 Task: Look for products in the category "Flatbreads" from Star Anise Foods only.
Action: Mouse moved to (22, 91)
Screenshot: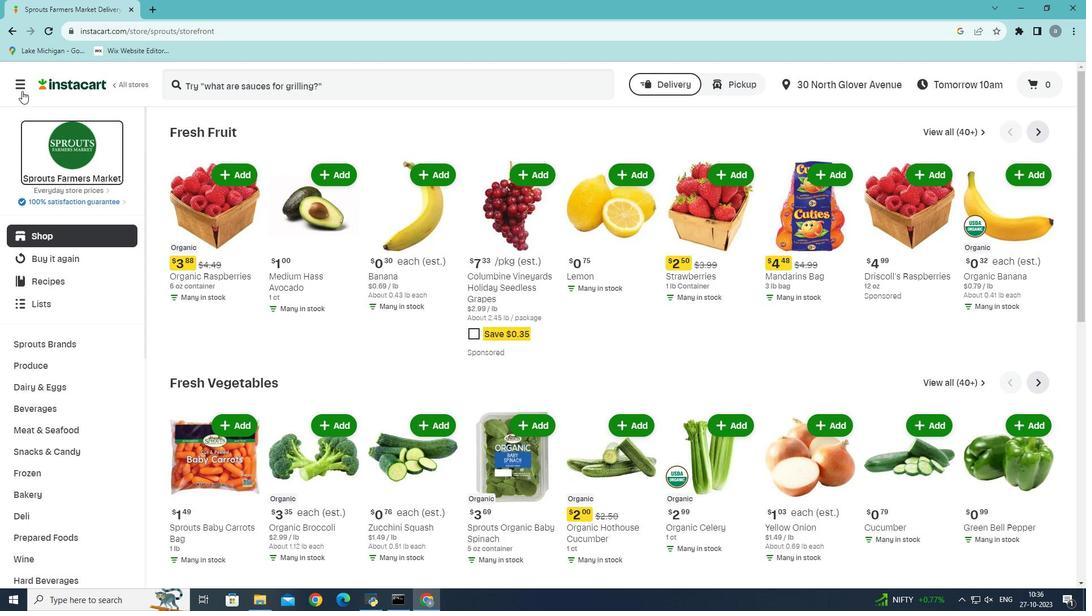 
Action: Mouse pressed left at (22, 91)
Screenshot: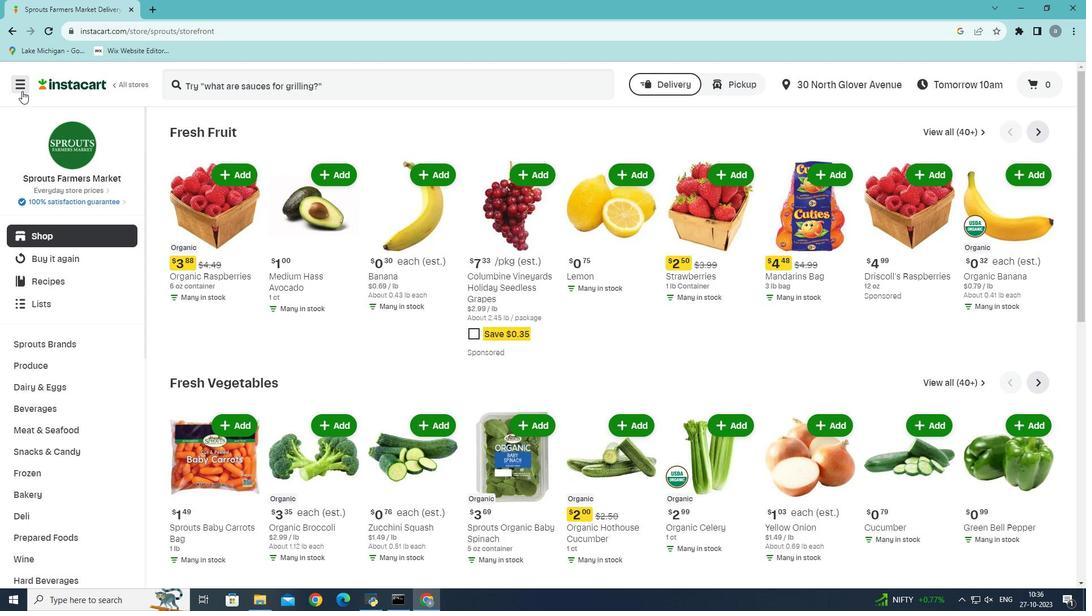 
Action: Mouse moved to (49, 333)
Screenshot: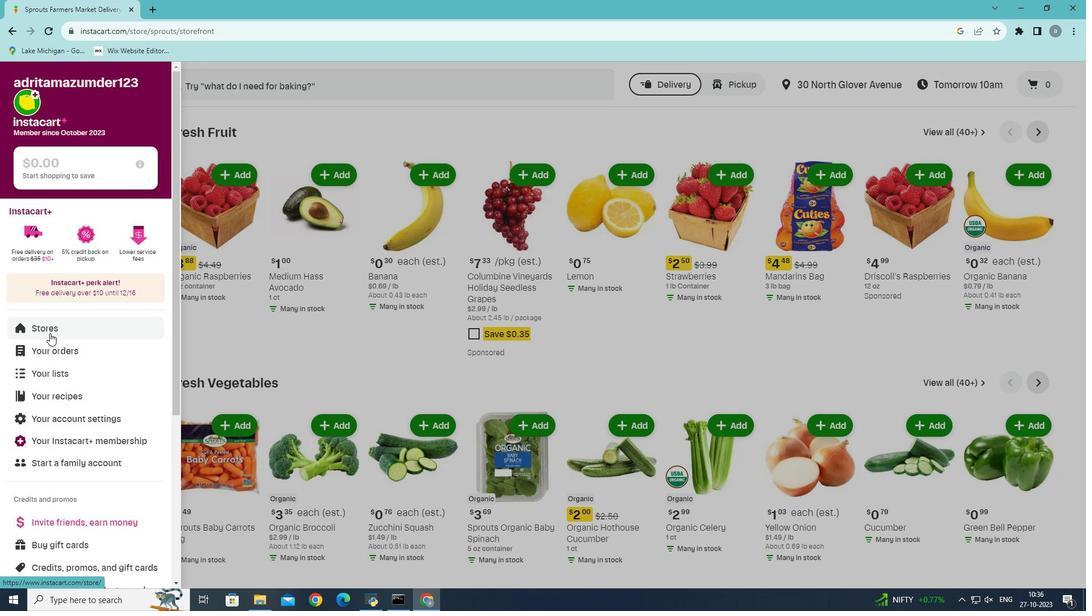 
Action: Mouse pressed left at (49, 333)
Screenshot: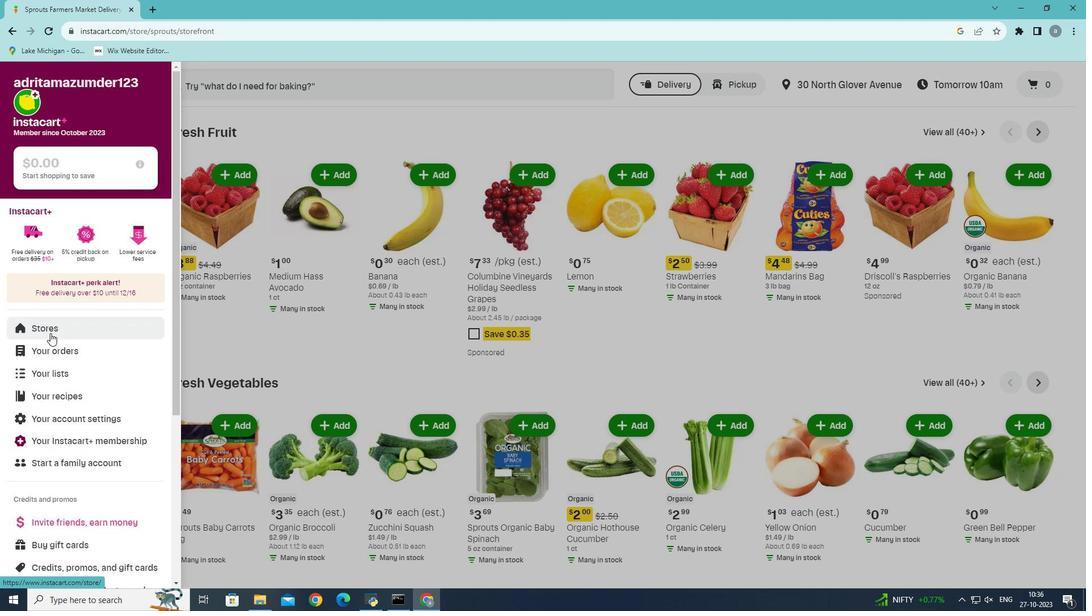 
Action: Mouse moved to (254, 123)
Screenshot: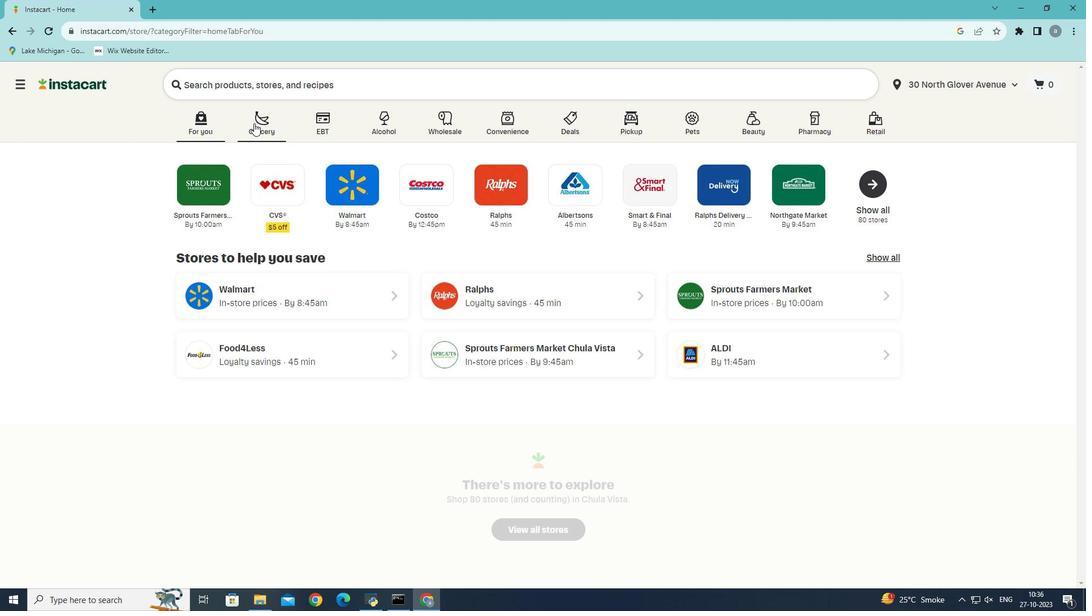 
Action: Mouse pressed left at (254, 123)
Screenshot: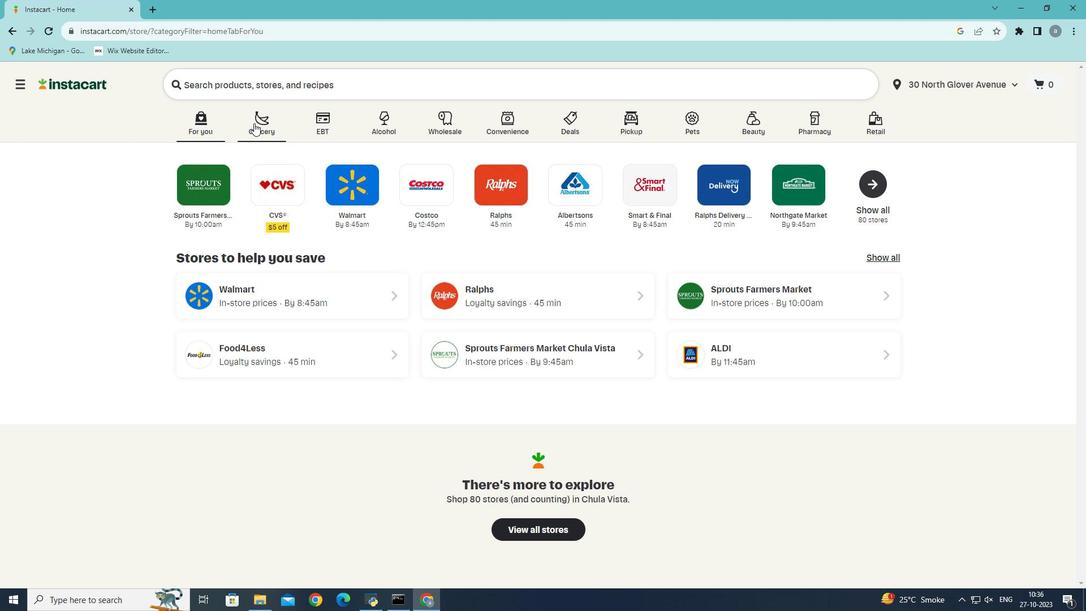 
Action: Mouse moved to (255, 321)
Screenshot: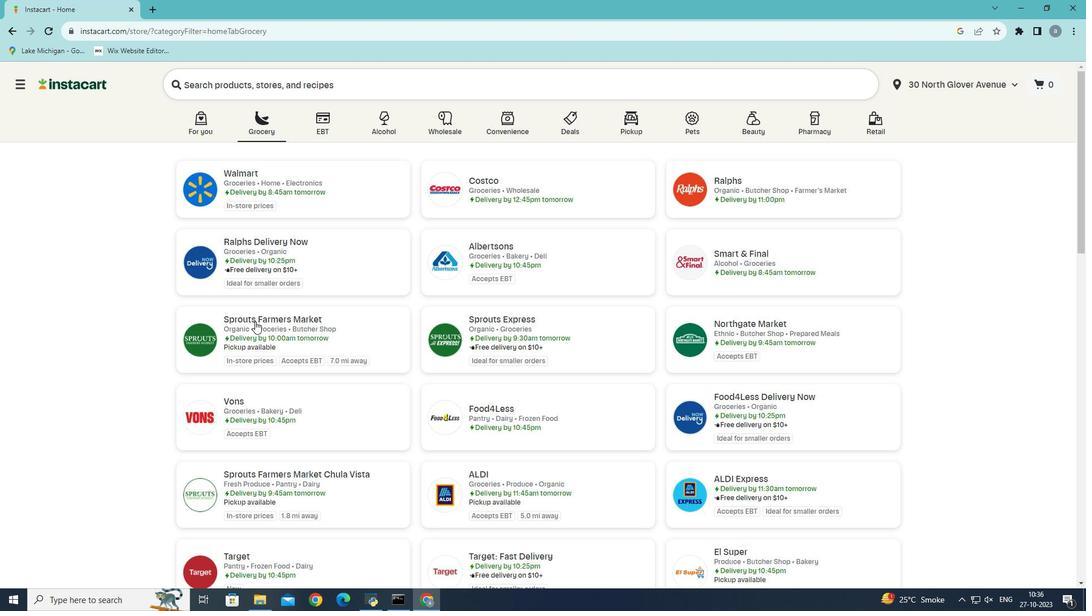 
Action: Mouse pressed left at (255, 321)
Screenshot: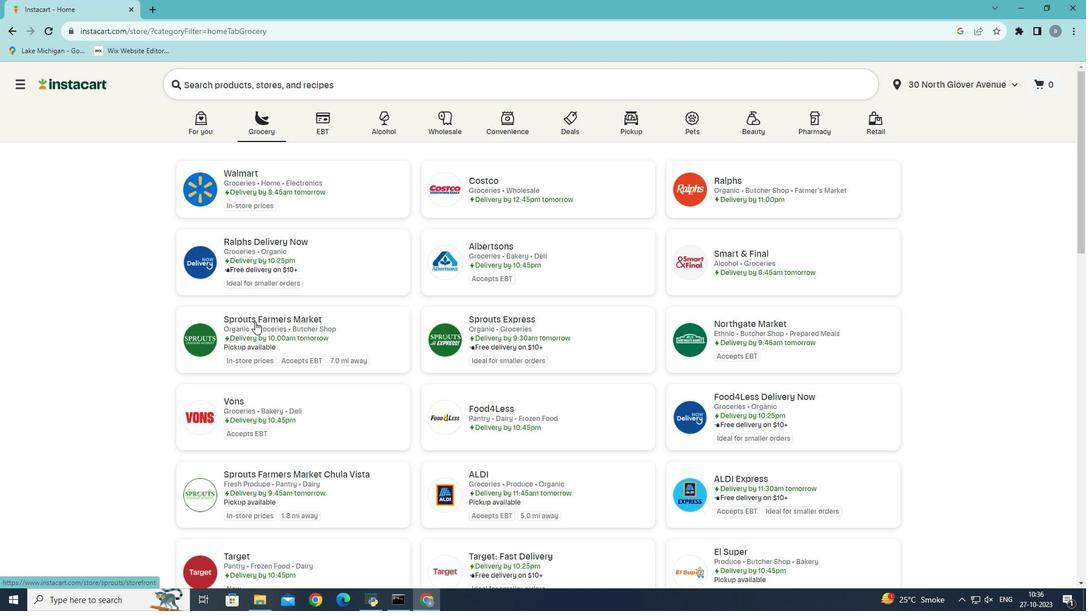 
Action: Mouse moved to (37, 494)
Screenshot: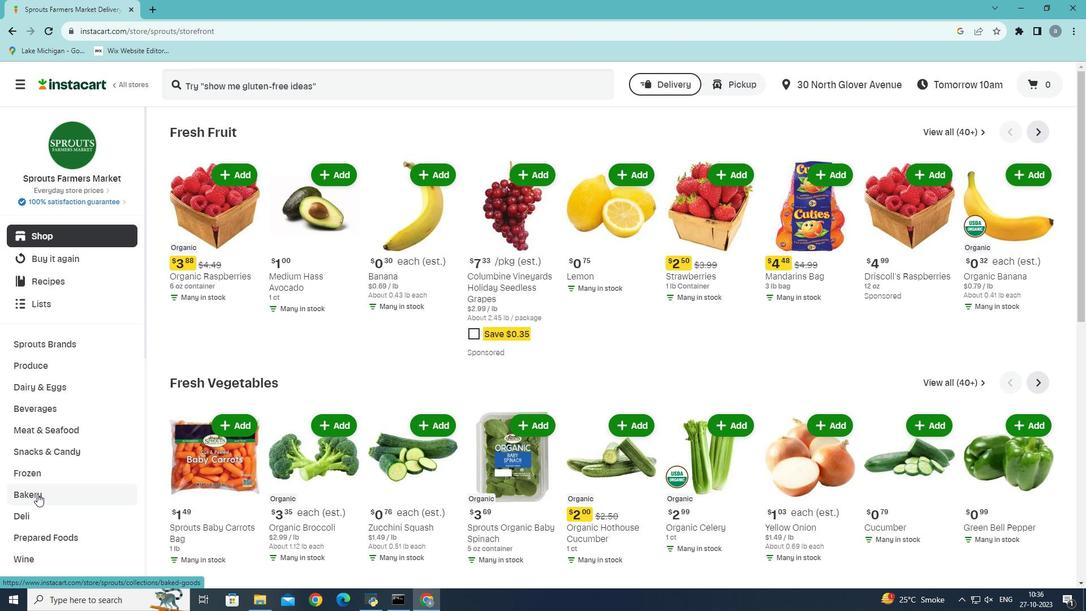 
Action: Mouse pressed left at (37, 494)
Screenshot: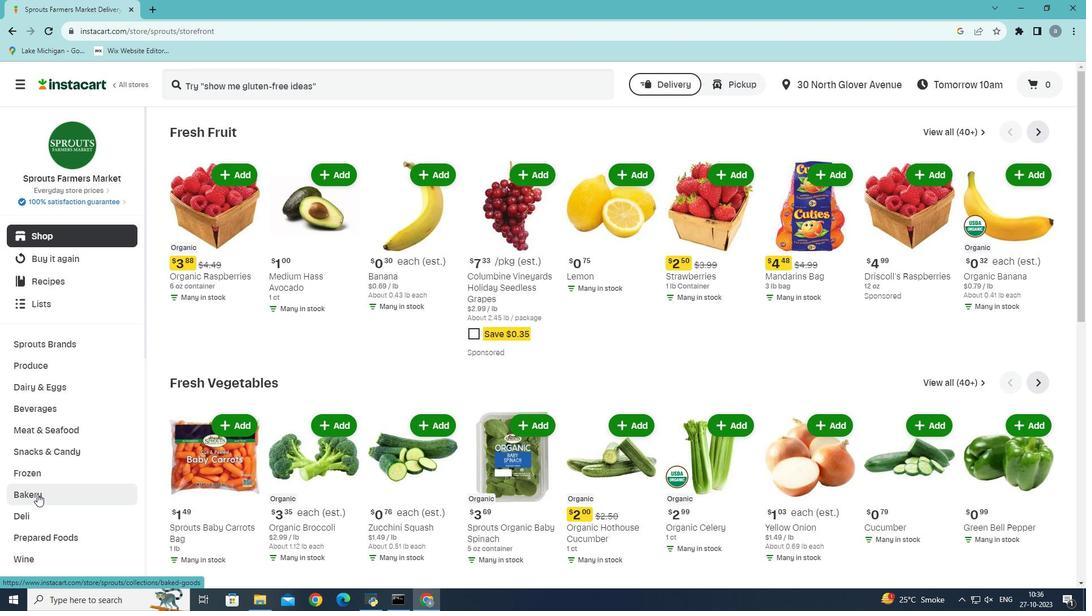 
Action: Mouse moved to (855, 160)
Screenshot: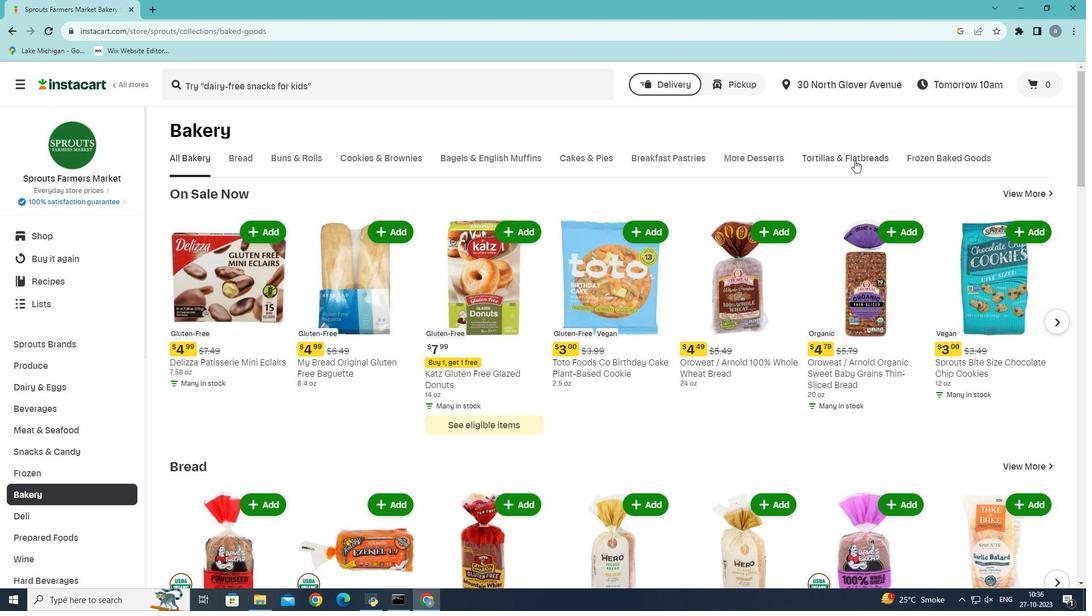 
Action: Mouse pressed left at (855, 160)
Screenshot: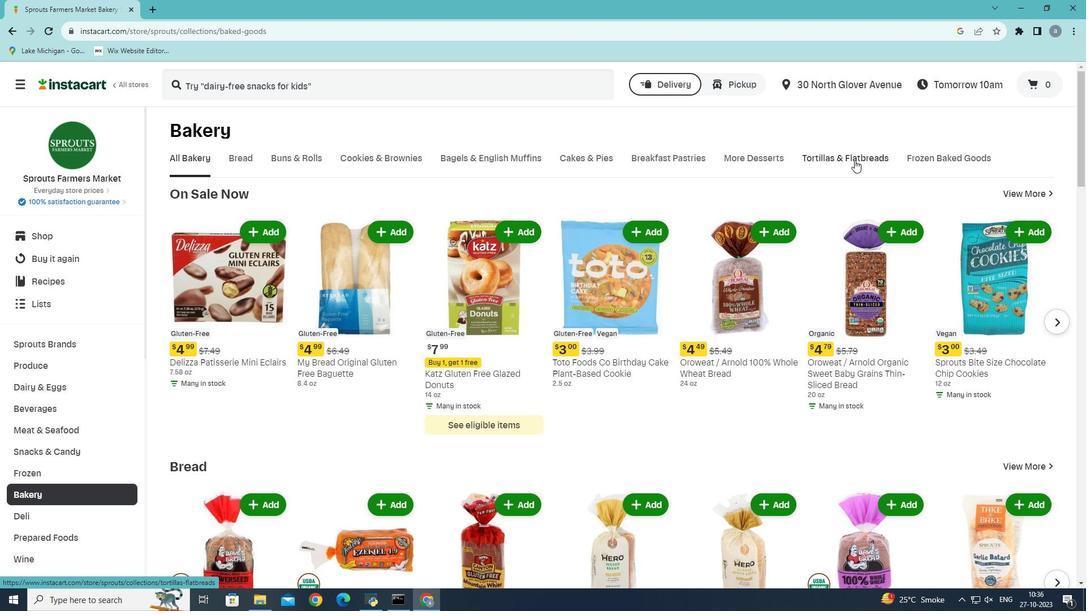 
Action: Mouse moved to (333, 203)
Screenshot: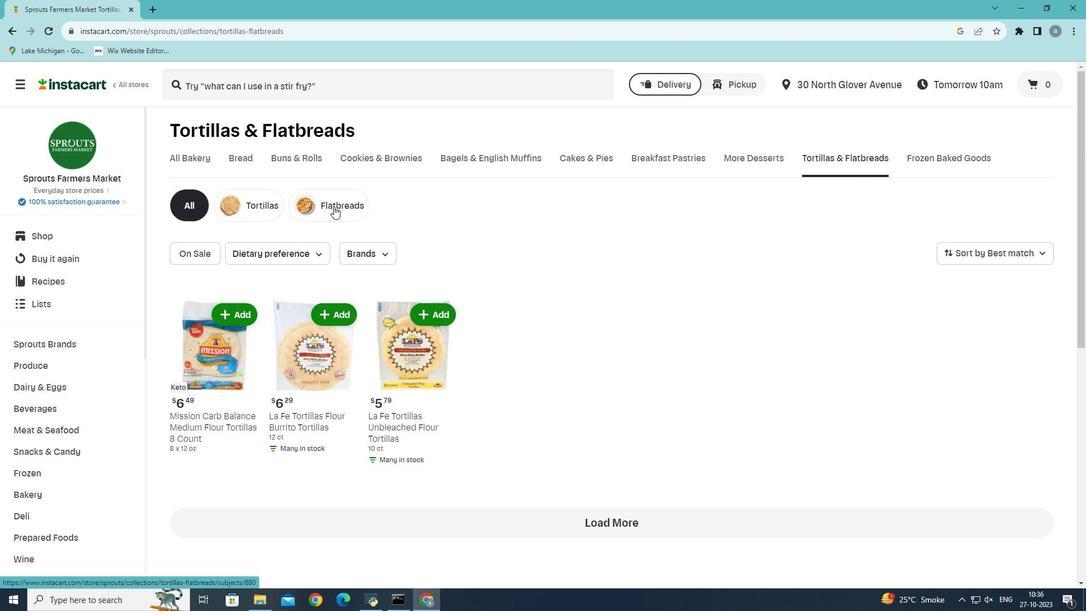 
Action: Mouse pressed left at (333, 203)
Screenshot: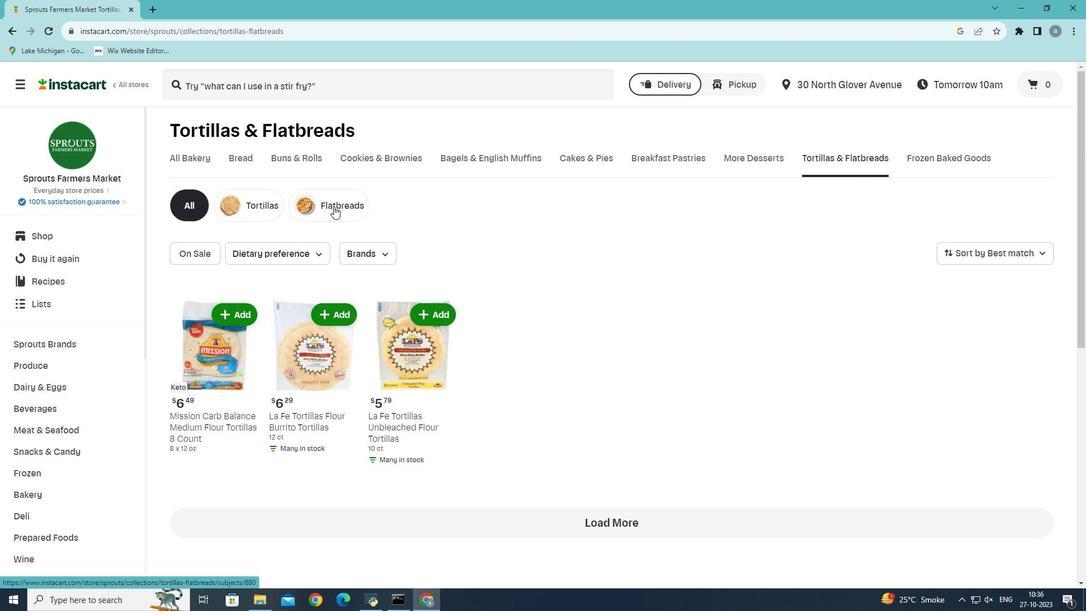 
Action: Mouse moved to (345, 215)
Screenshot: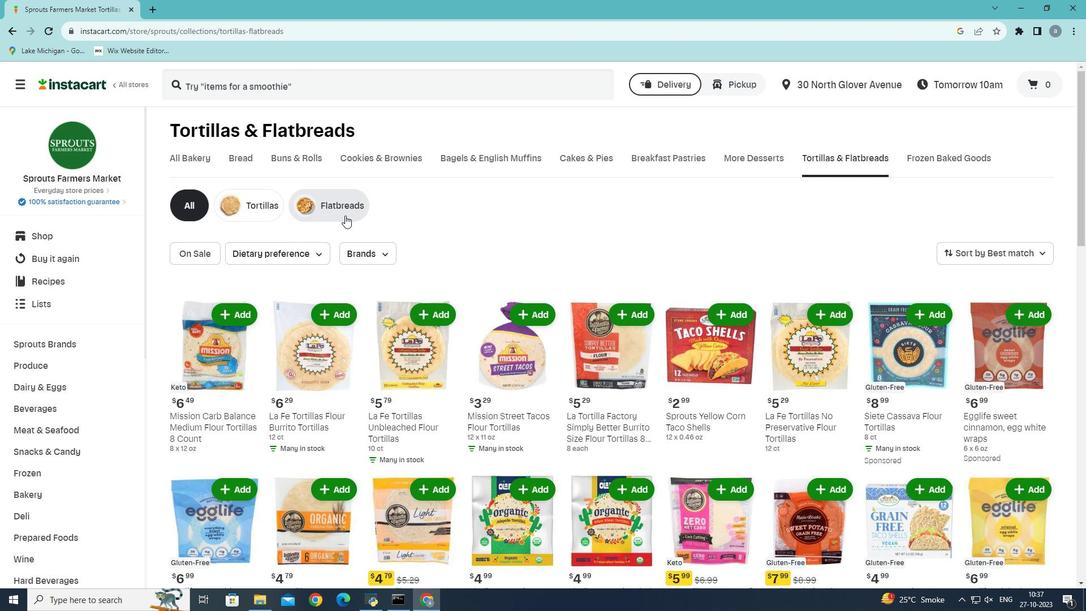
Action: Mouse pressed left at (345, 215)
Screenshot: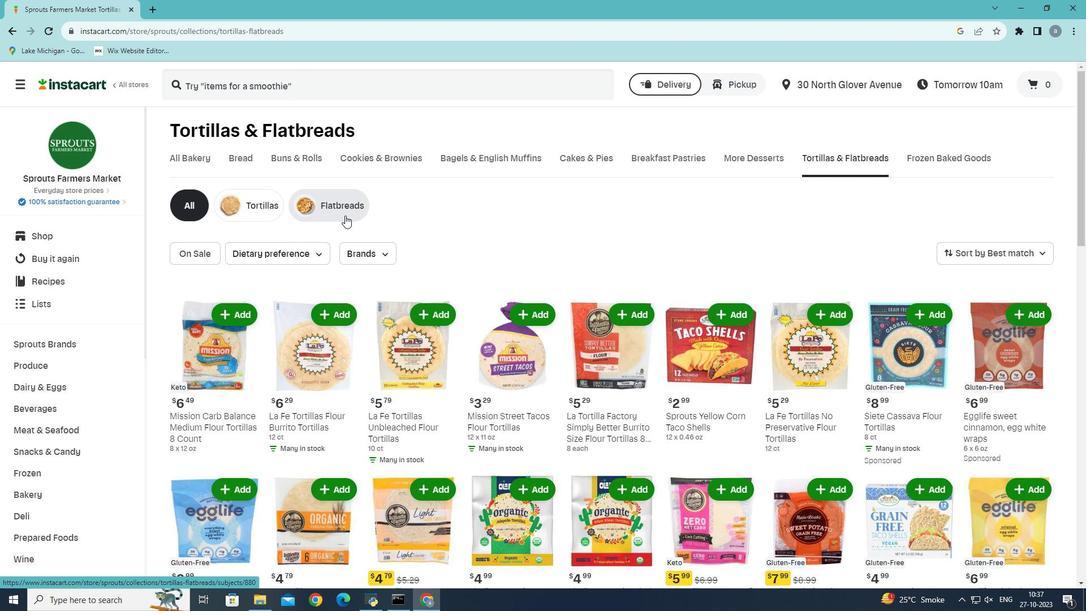 
Action: Mouse moved to (388, 254)
Screenshot: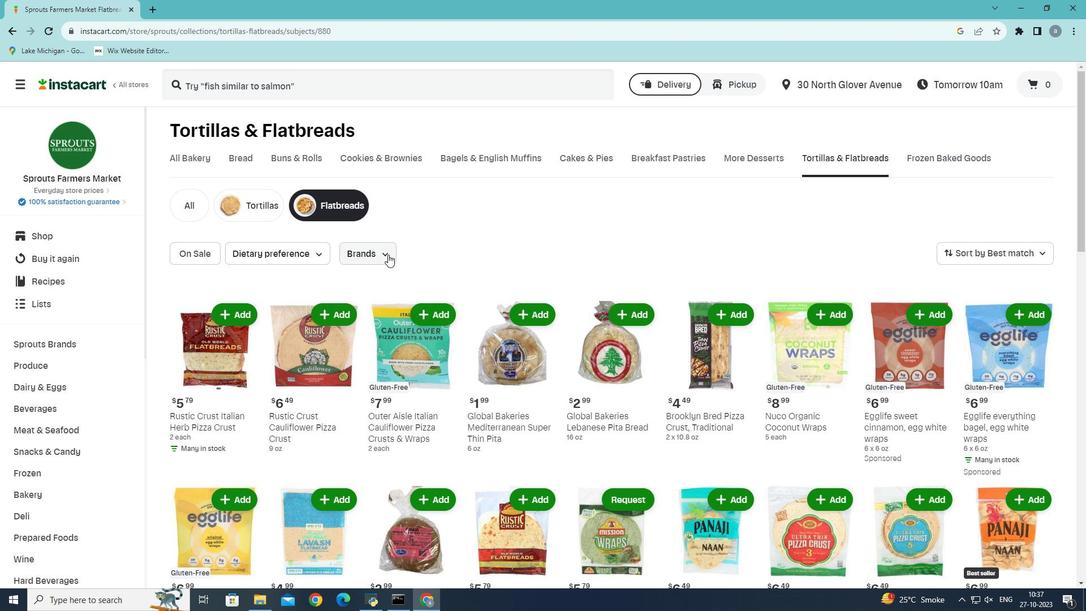 
Action: Mouse pressed left at (388, 254)
Screenshot: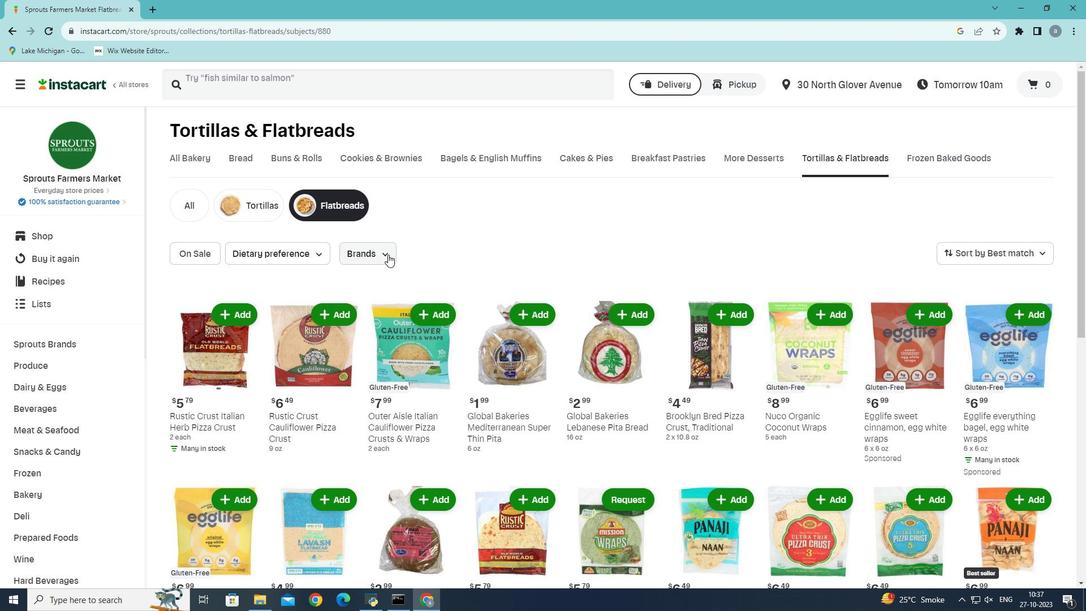 
Action: Mouse moved to (412, 347)
Screenshot: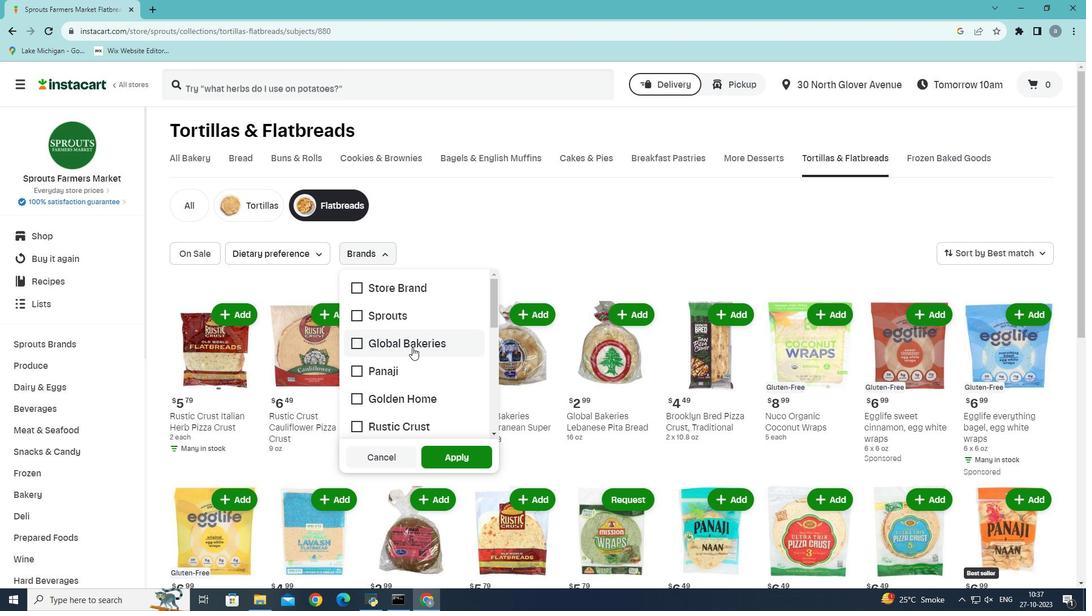 
Action: Mouse scrolled (412, 346) with delta (0, 0)
Screenshot: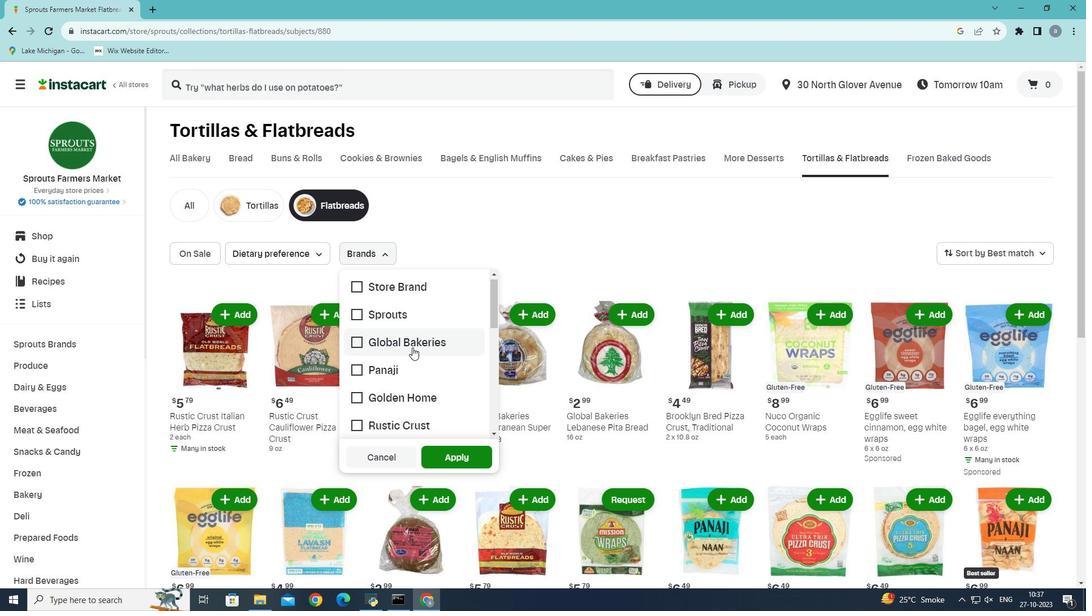 
Action: Mouse scrolled (412, 346) with delta (0, 0)
Screenshot: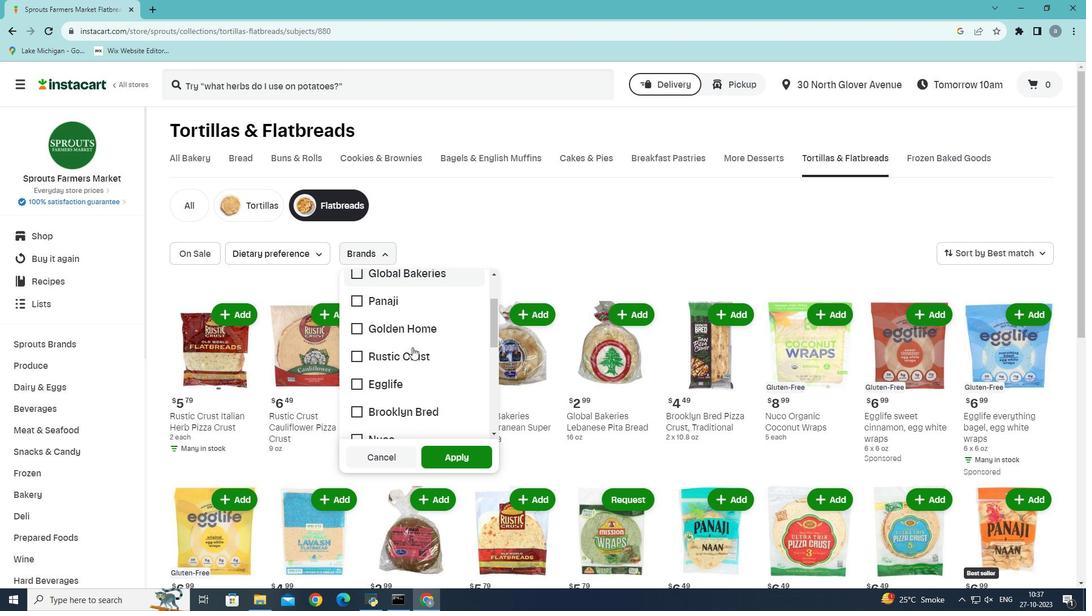 
Action: Mouse scrolled (412, 346) with delta (0, 0)
Screenshot: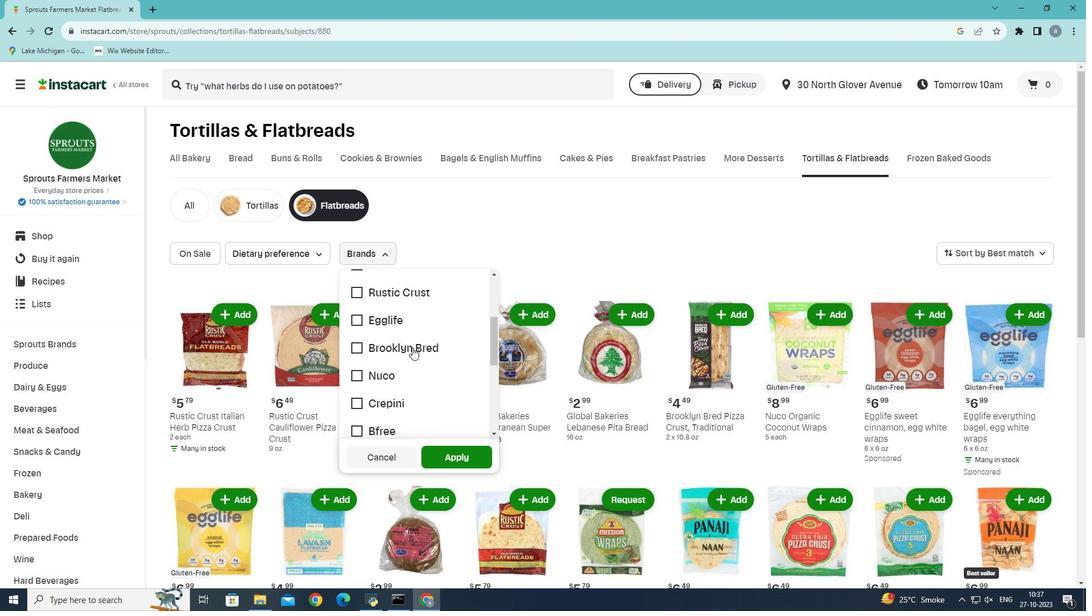 
Action: Mouse moved to (412, 348)
Screenshot: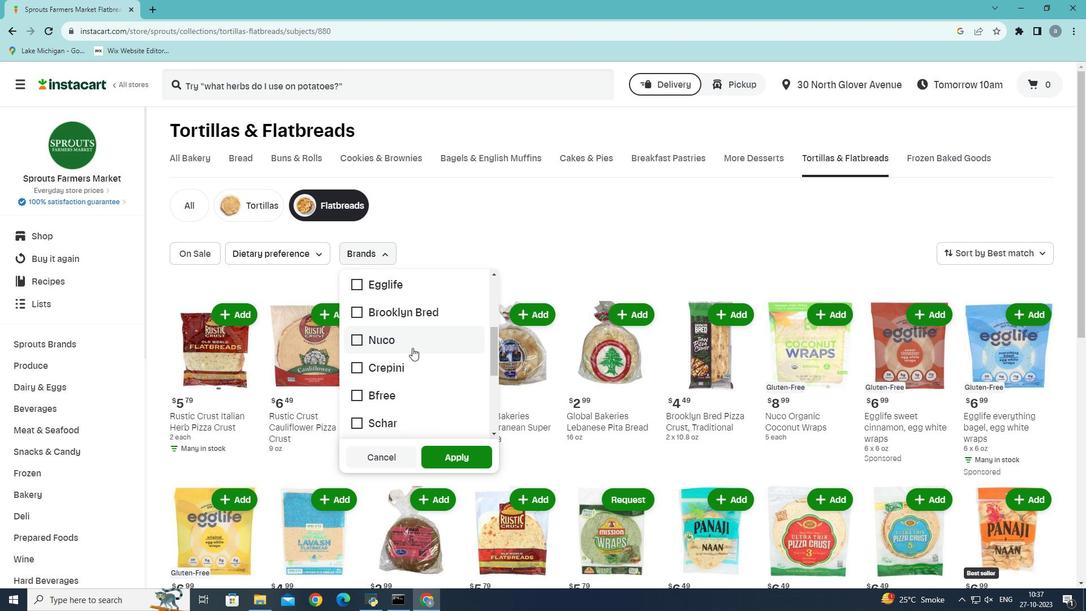 
Action: Mouse scrolled (412, 347) with delta (0, 0)
Screenshot: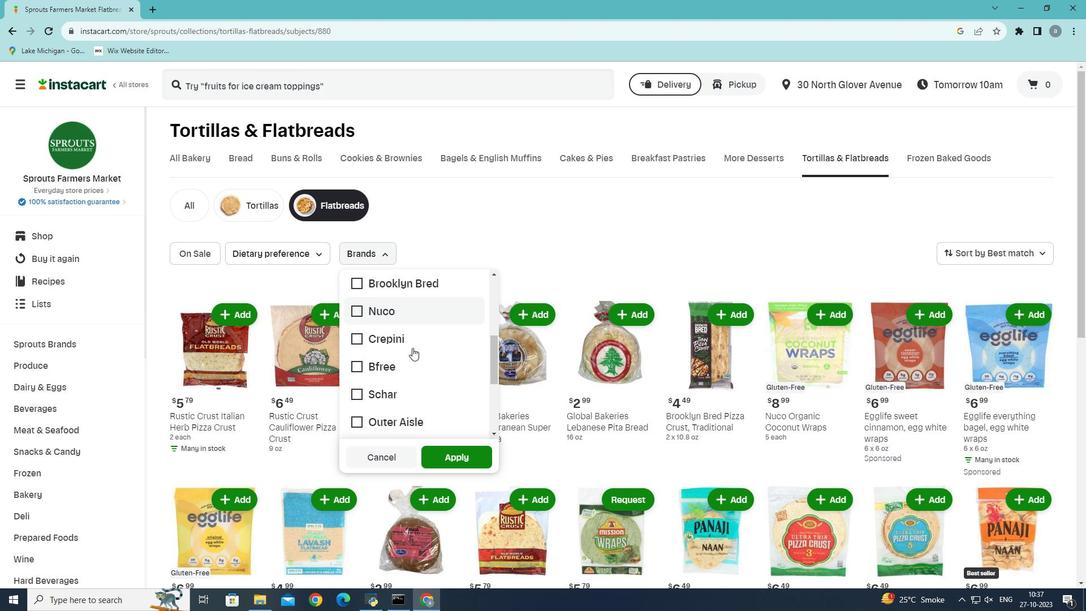 
Action: Mouse scrolled (412, 347) with delta (0, 0)
Screenshot: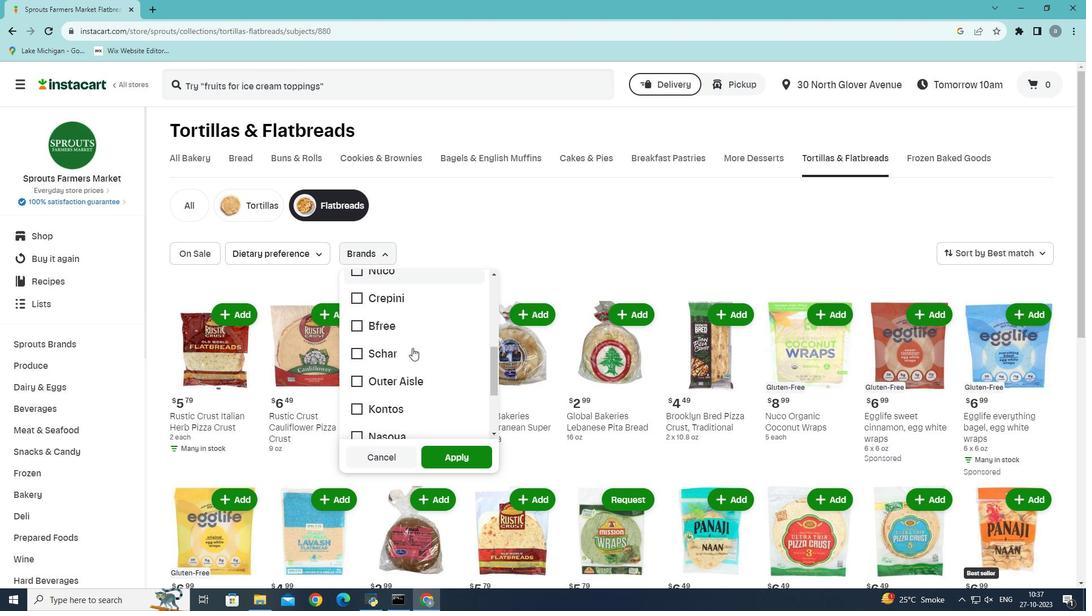 
Action: Mouse scrolled (412, 347) with delta (0, 0)
Screenshot: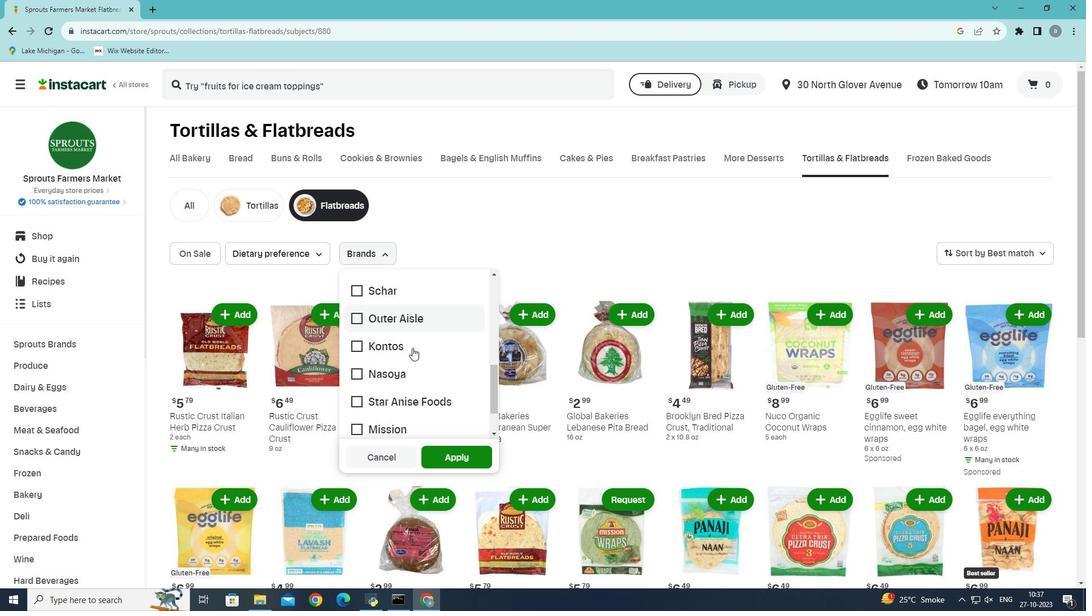 
Action: Mouse moved to (375, 365)
Screenshot: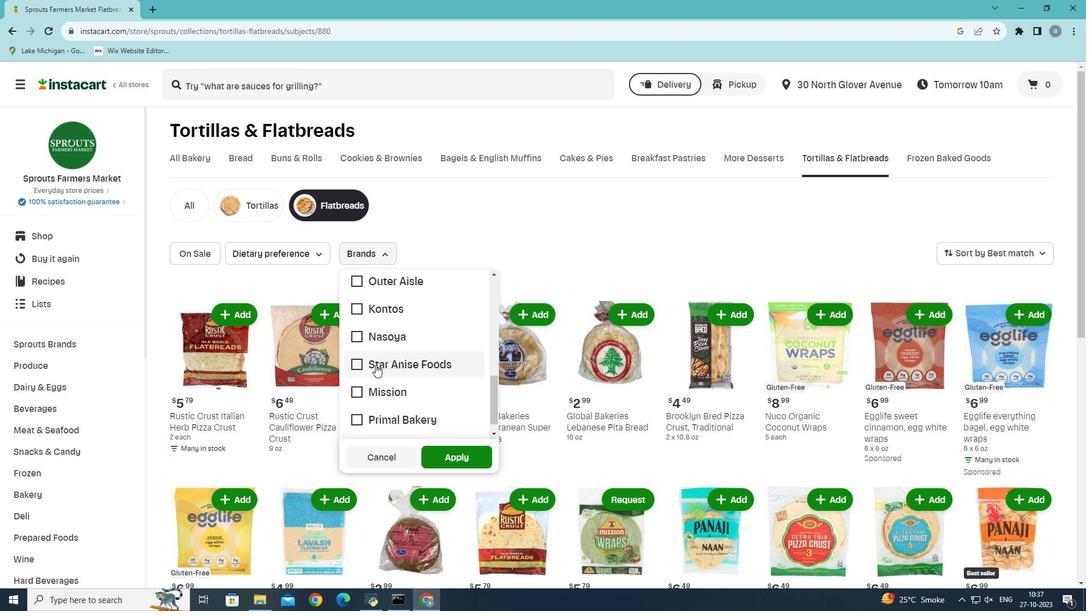 
Action: Mouse pressed left at (375, 365)
Screenshot: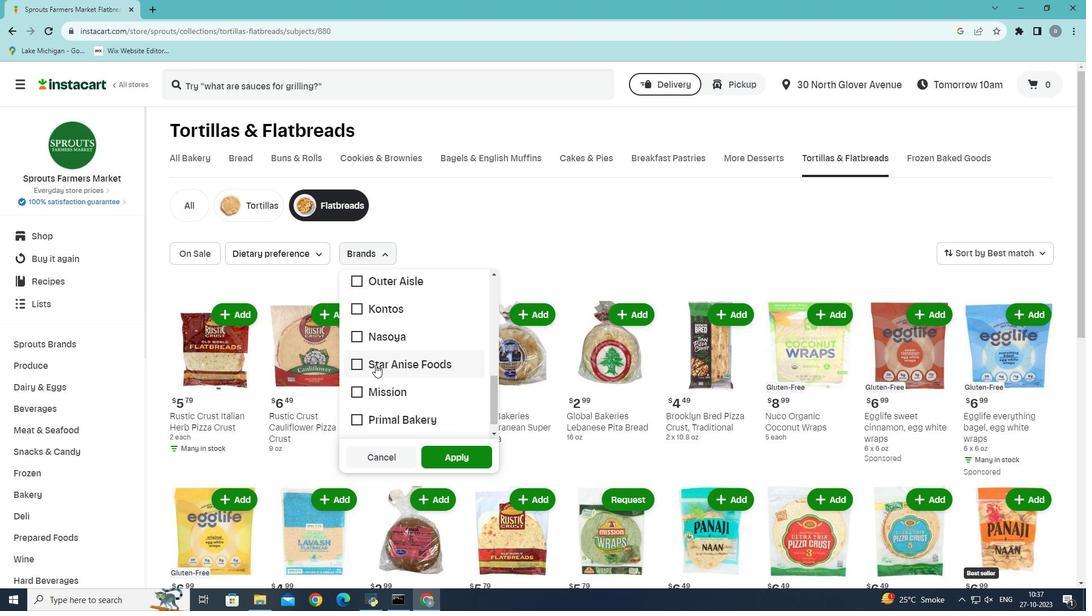 
Action: Mouse moved to (464, 462)
Screenshot: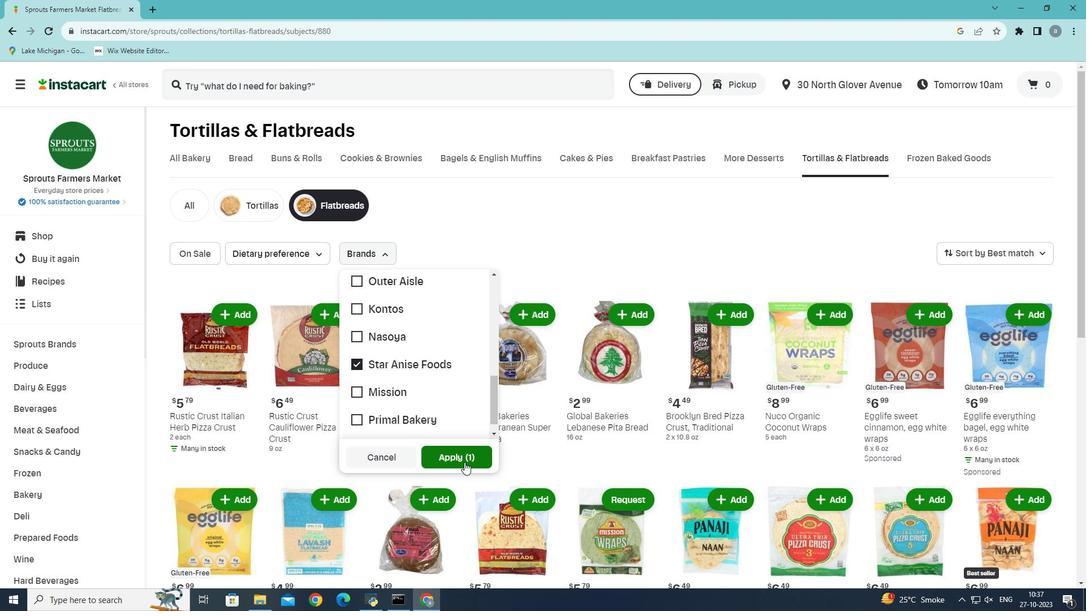 
Action: Mouse pressed left at (464, 462)
Screenshot: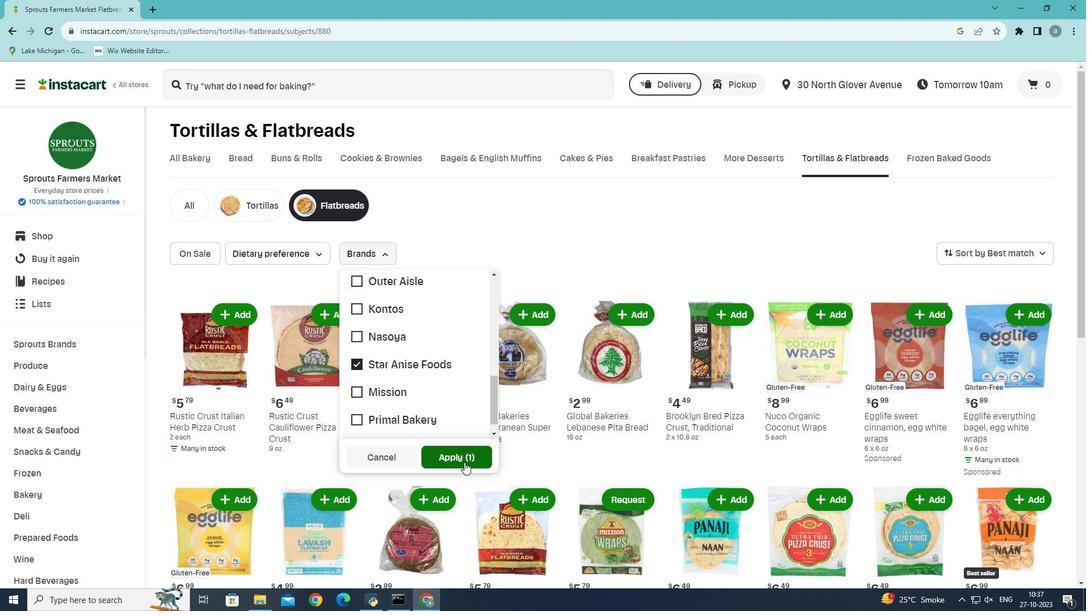 
Action: Mouse moved to (463, 449)
Screenshot: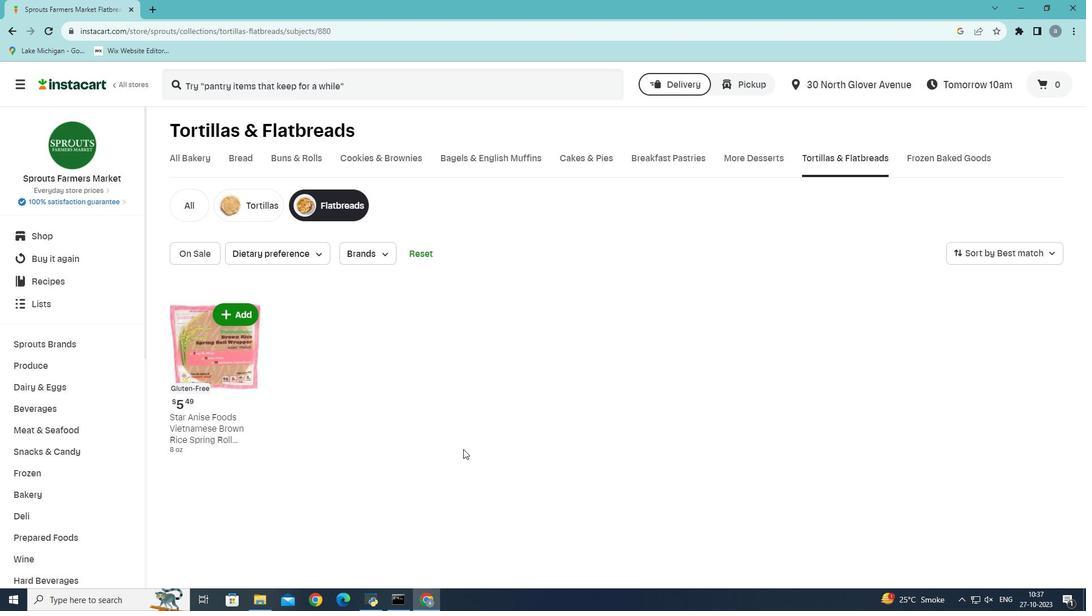 
